 Task: Add Menage A Trois Gold Chardonnay to the cart.
Action: Mouse moved to (699, 271)
Screenshot: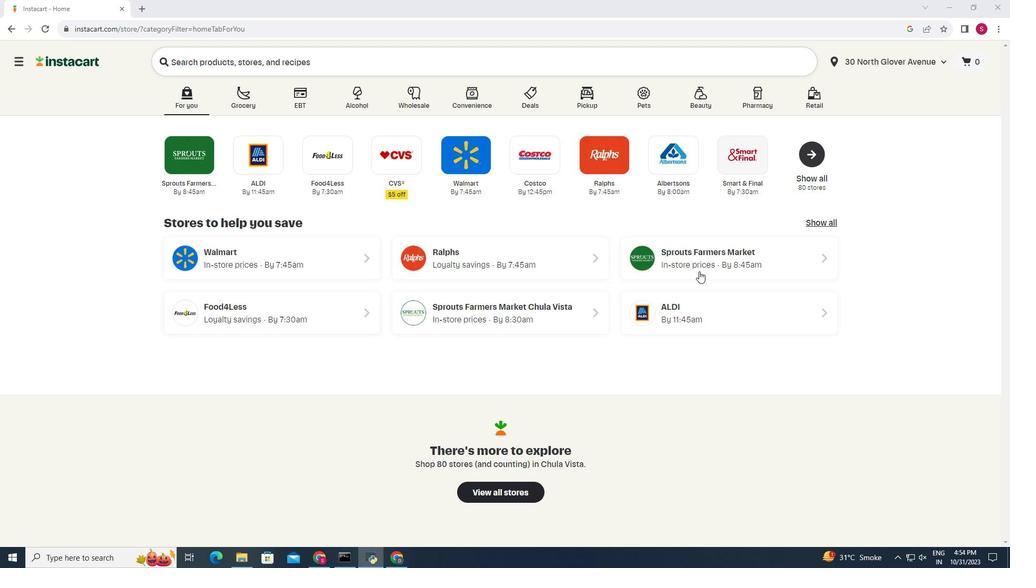 
Action: Mouse pressed left at (699, 271)
Screenshot: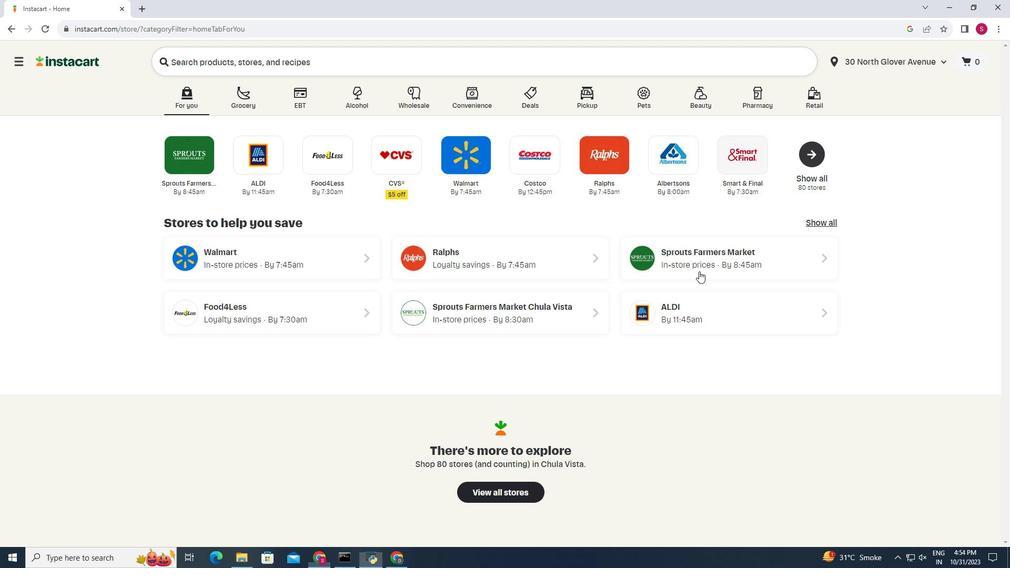
Action: Mouse moved to (19, 503)
Screenshot: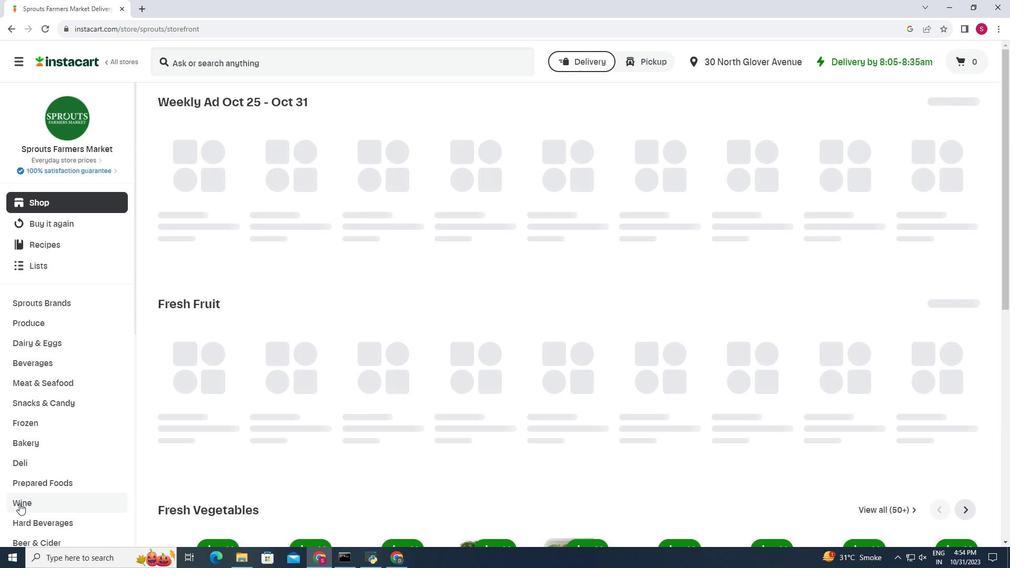
Action: Mouse pressed left at (19, 503)
Screenshot: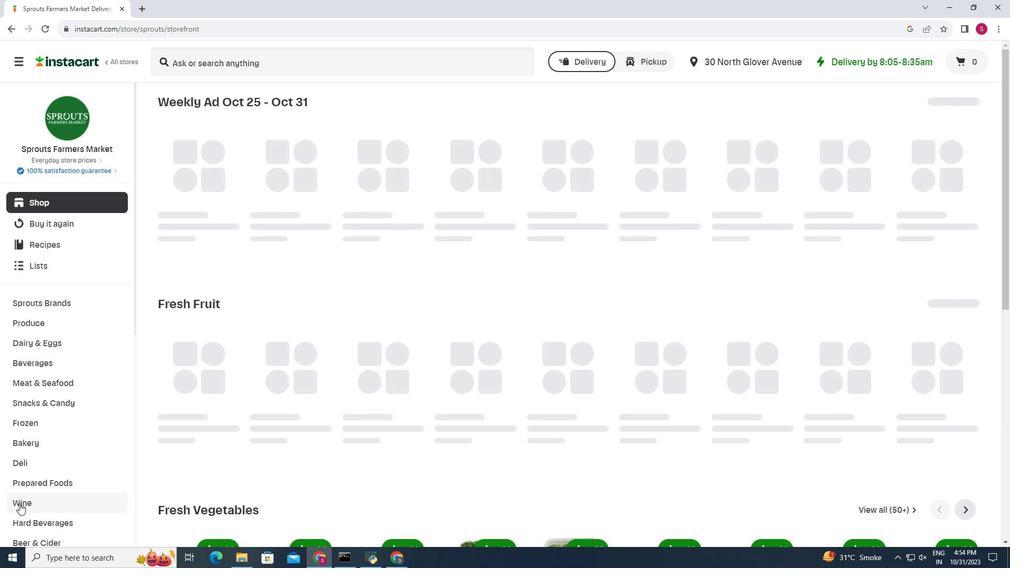 
Action: Mouse moved to (284, 131)
Screenshot: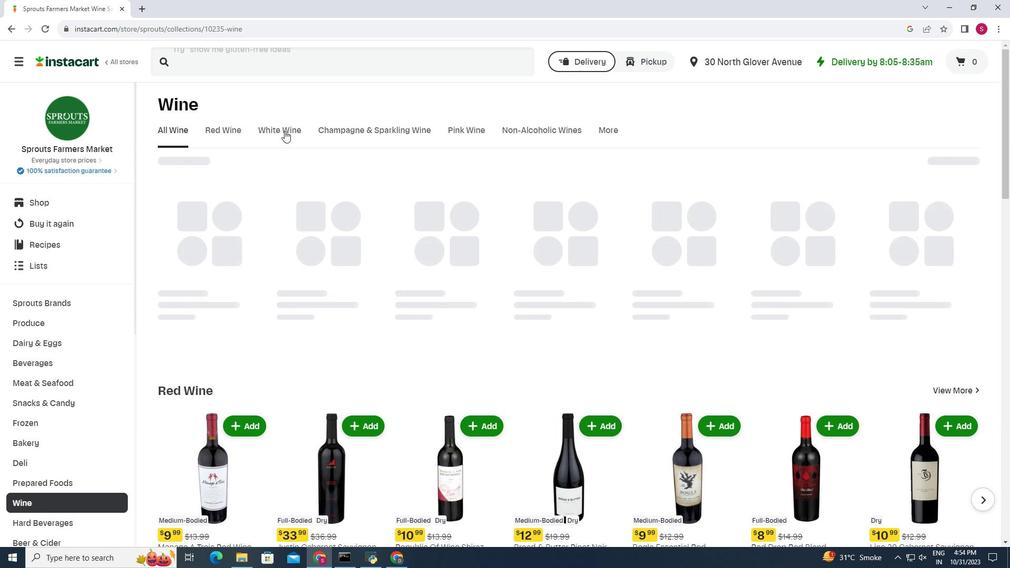 
Action: Mouse pressed left at (284, 131)
Screenshot: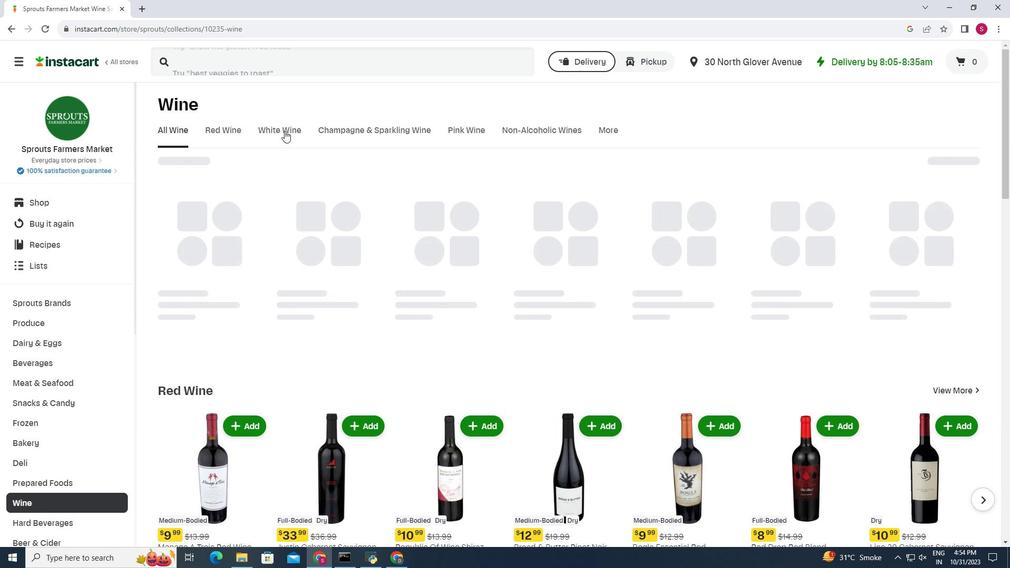 
Action: Mouse moved to (336, 174)
Screenshot: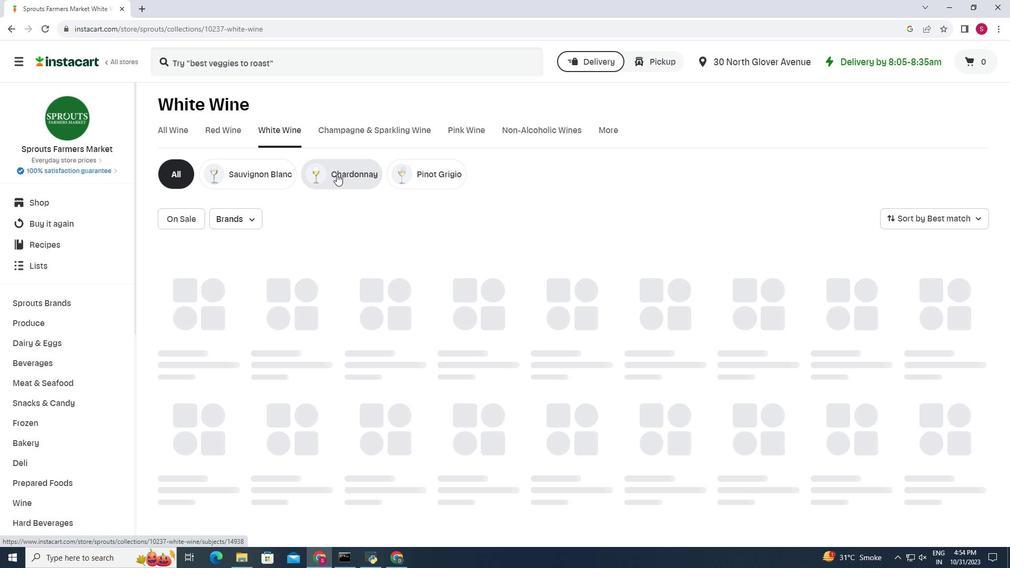 
Action: Mouse pressed left at (336, 174)
Screenshot: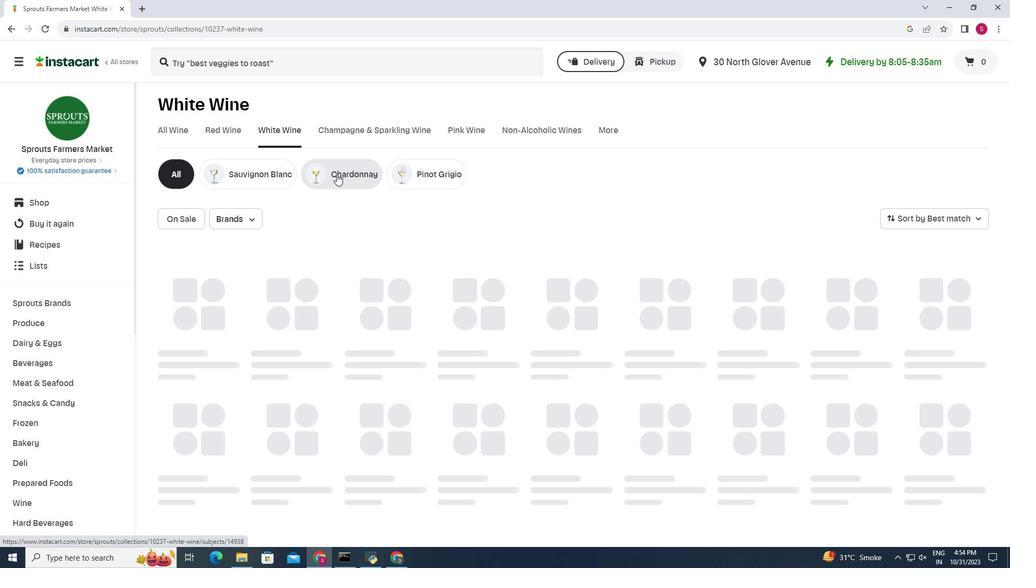 
Action: Mouse moved to (342, 293)
Screenshot: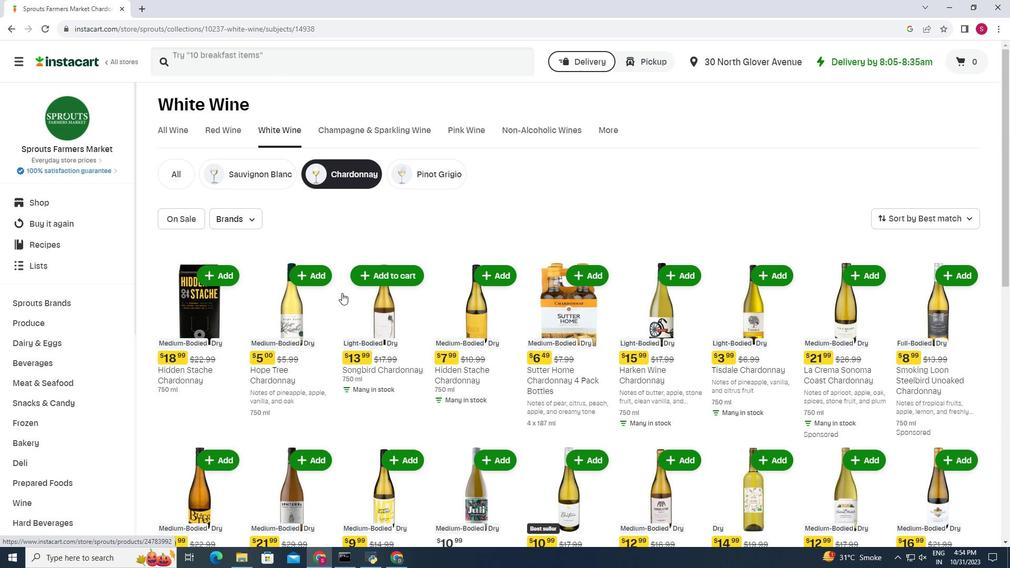 
Action: Mouse scrolled (342, 292) with delta (0, 0)
Screenshot: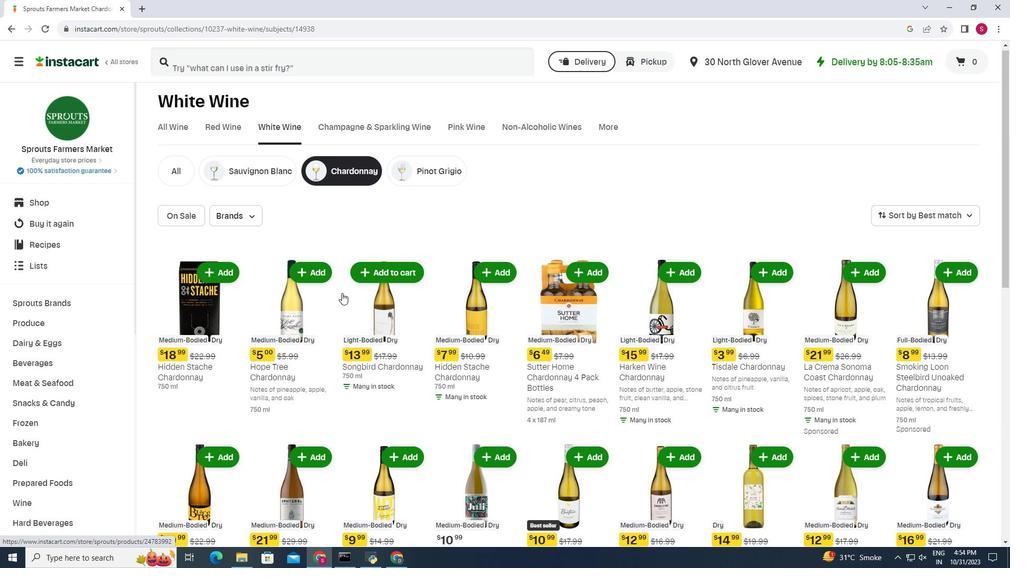 
Action: Mouse moved to (947, 299)
Screenshot: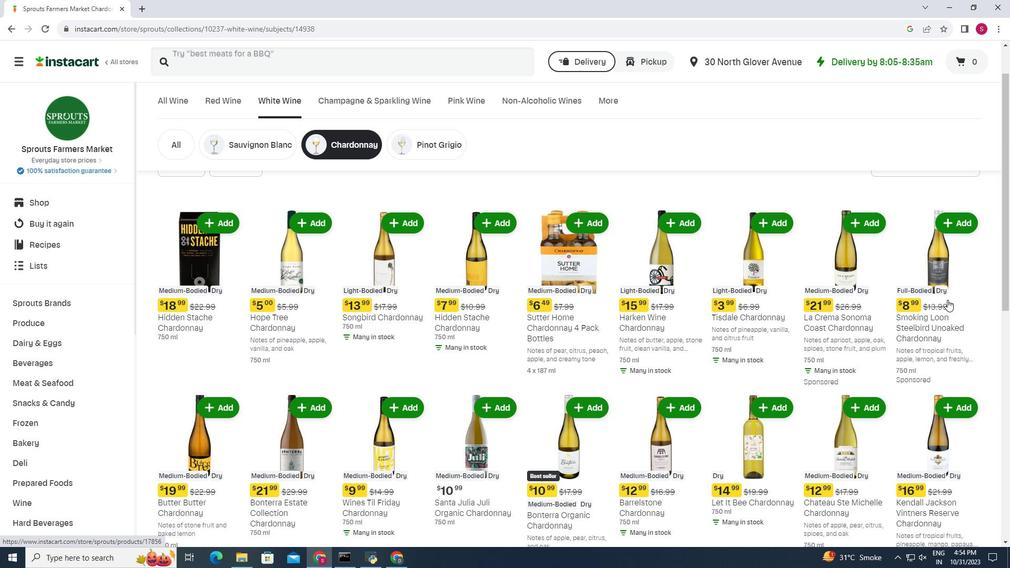 
Action: Mouse scrolled (947, 299) with delta (0, 0)
Screenshot: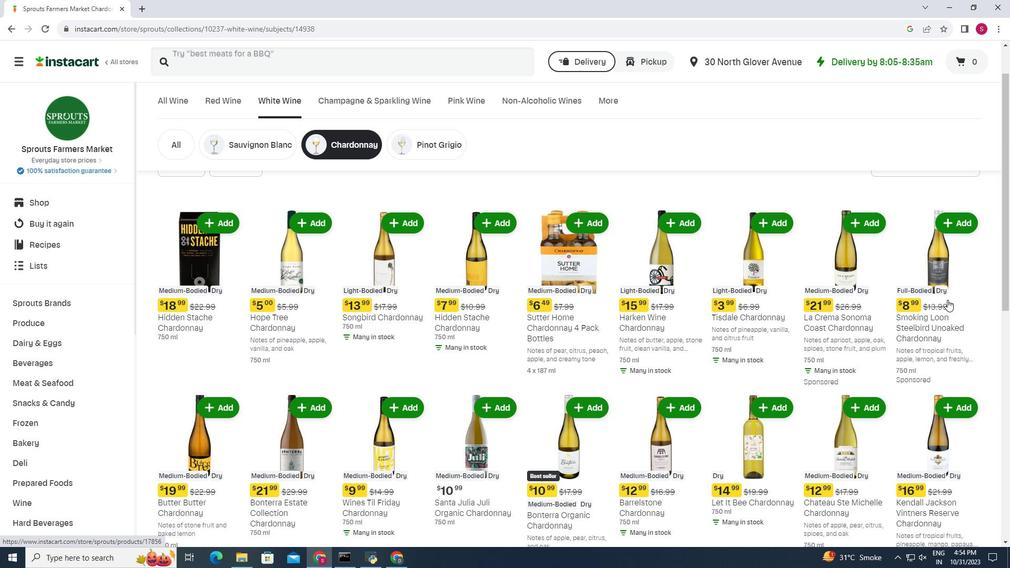 
Action: Mouse scrolled (947, 299) with delta (0, 0)
Screenshot: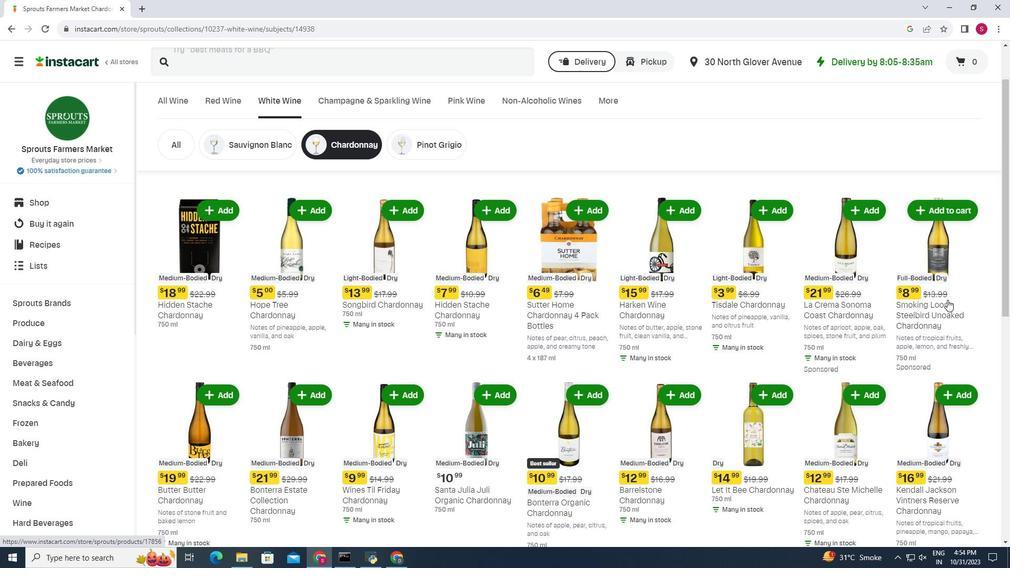 
Action: Mouse scrolled (947, 299) with delta (0, 0)
Screenshot: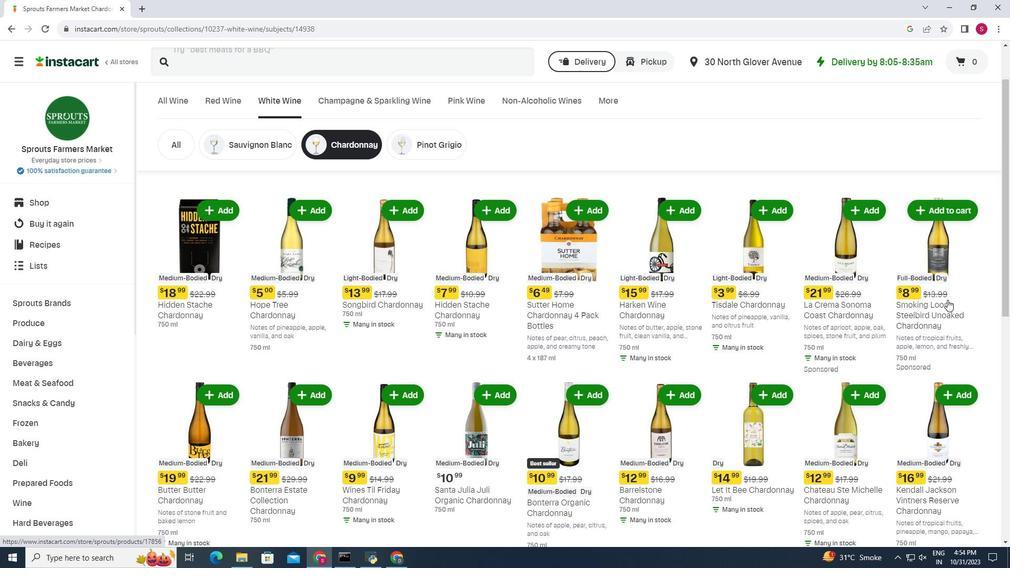 
Action: Mouse moved to (167, 346)
Screenshot: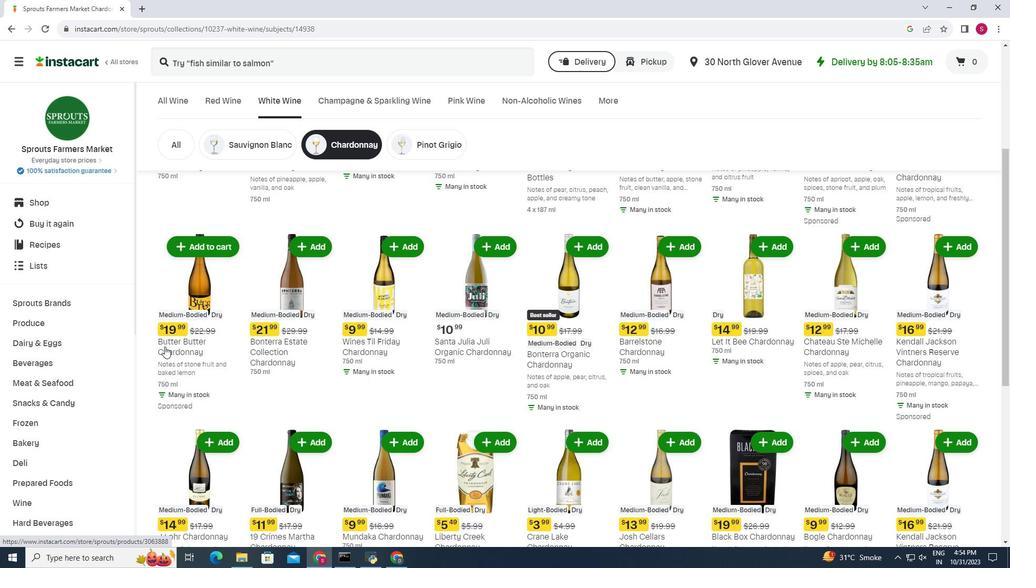 
Action: Mouse scrolled (167, 346) with delta (0, 0)
Screenshot: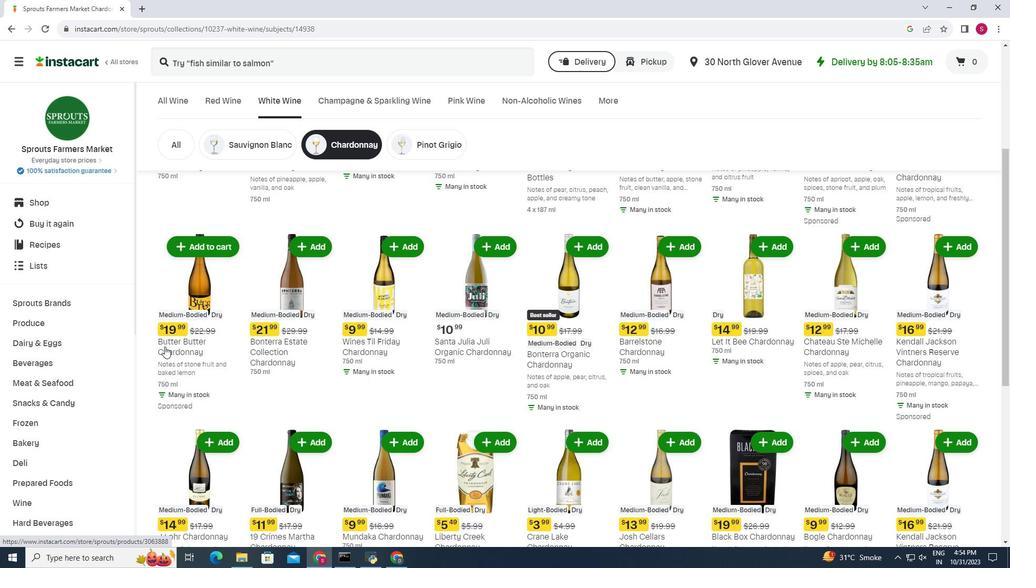 
Action: Mouse moved to (164, 346)
Screenshot: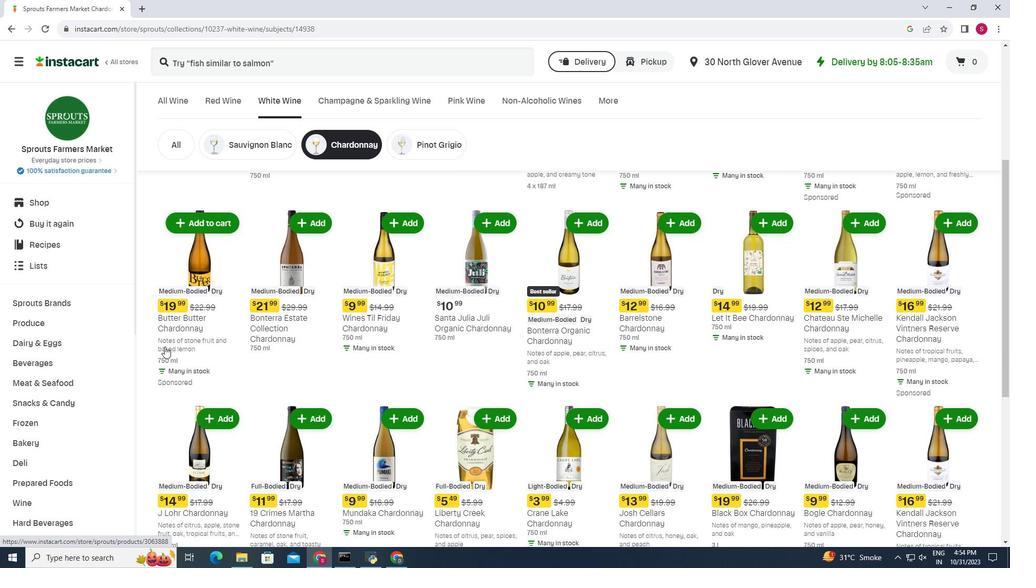 
Action: Mouse scrolled (164, 346) with delta (0, 0)
Screenshot: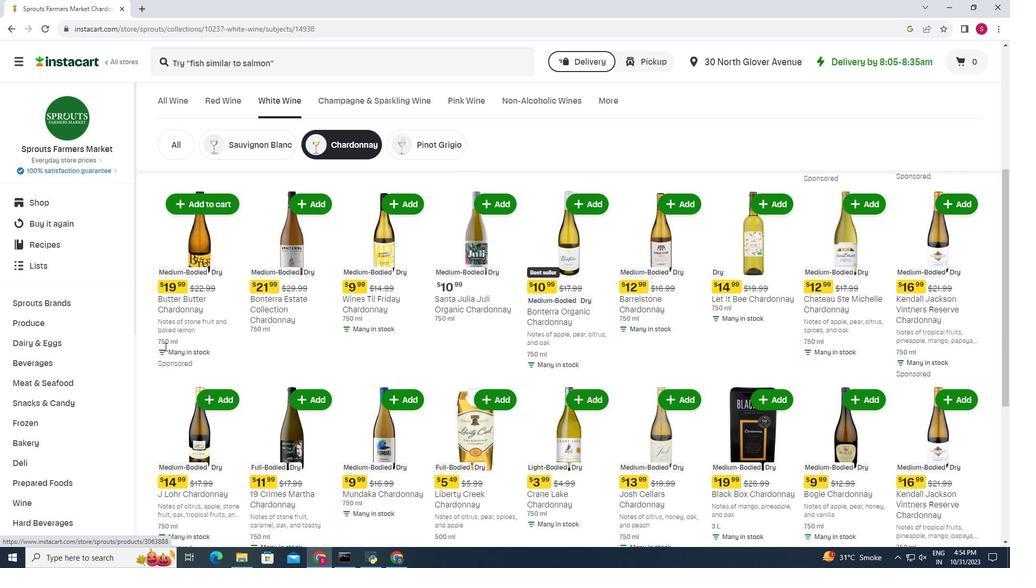 
Action: Mouse moved to (168, 345)
Screenshot: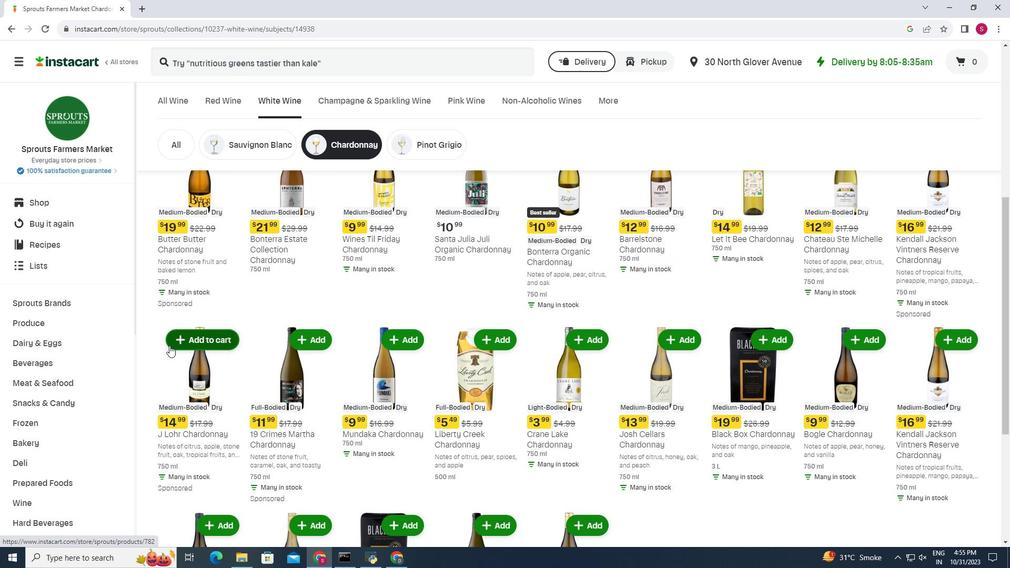 
Action: Mouse scrolled (168, 345) with delta (0, 0)
Screenshot: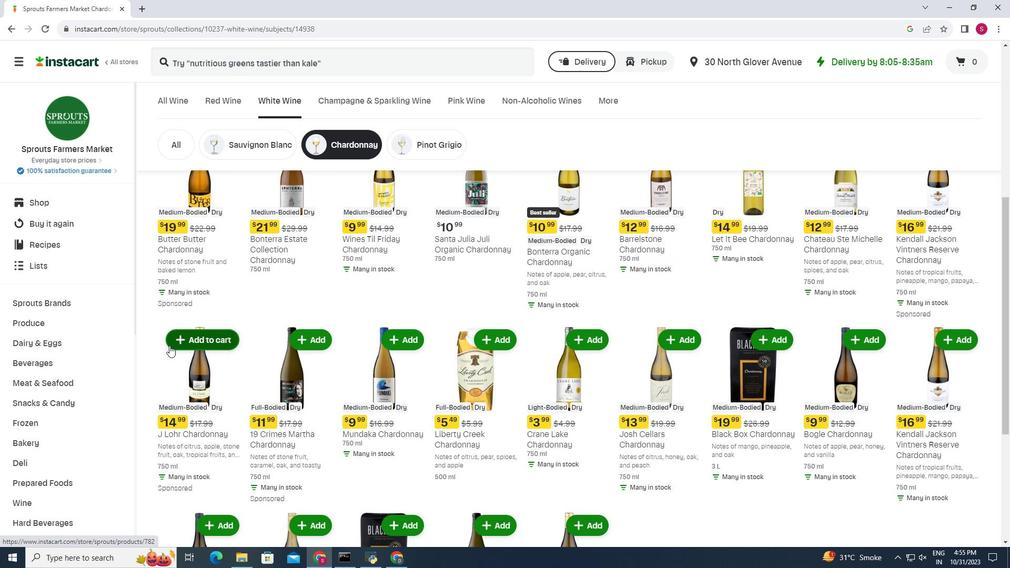 
Action: Mouse moved to (411, 374)
Screenshot: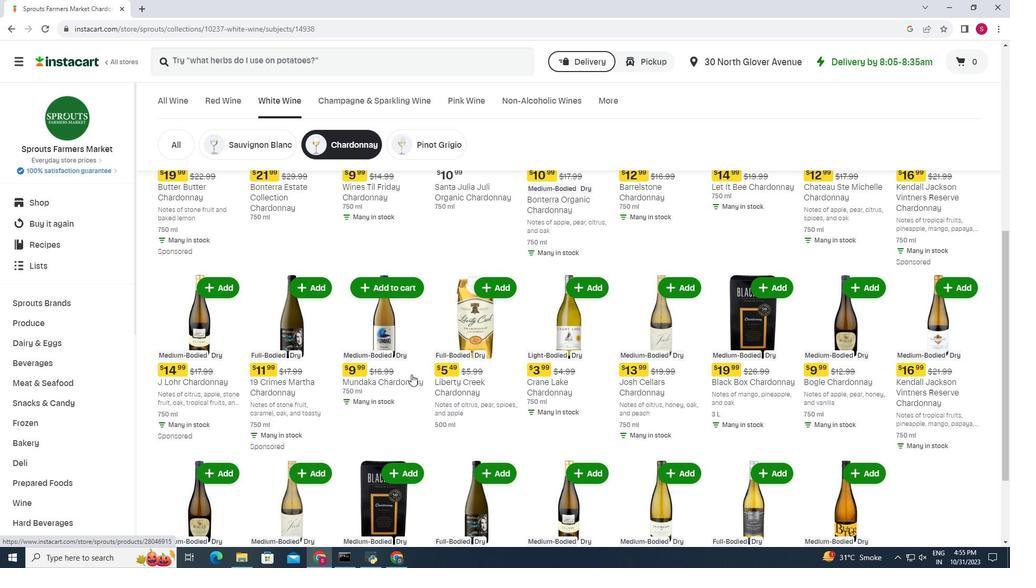 
Action: Mouse scrolled (411, 374) with delta (0, 0)
Screenshot: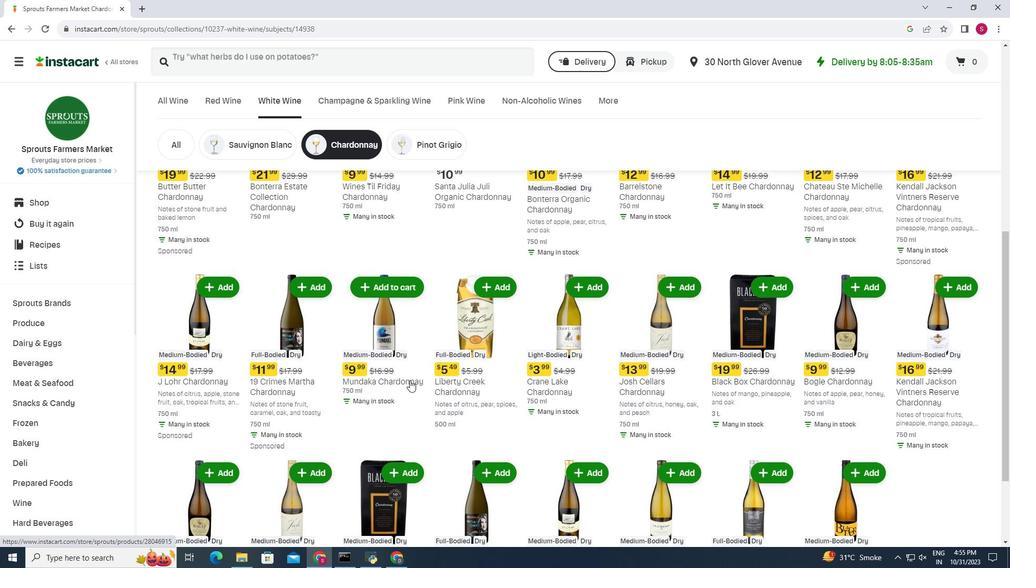 
Action: Mouse moved to (409, 379)
Screenshot: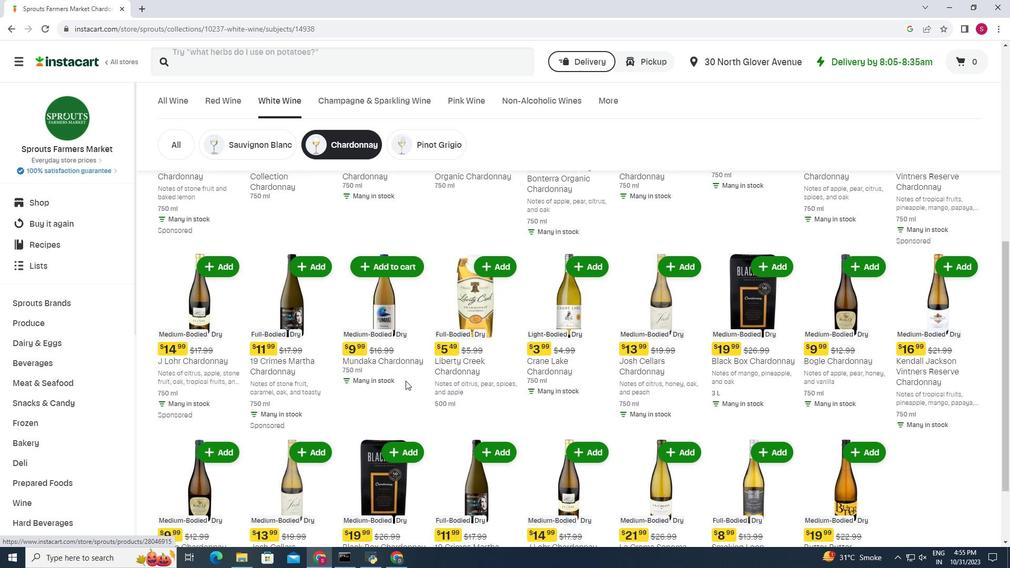 
Action: Mouse scrolled (409, 379) with delta (0, 0)
Screenshot: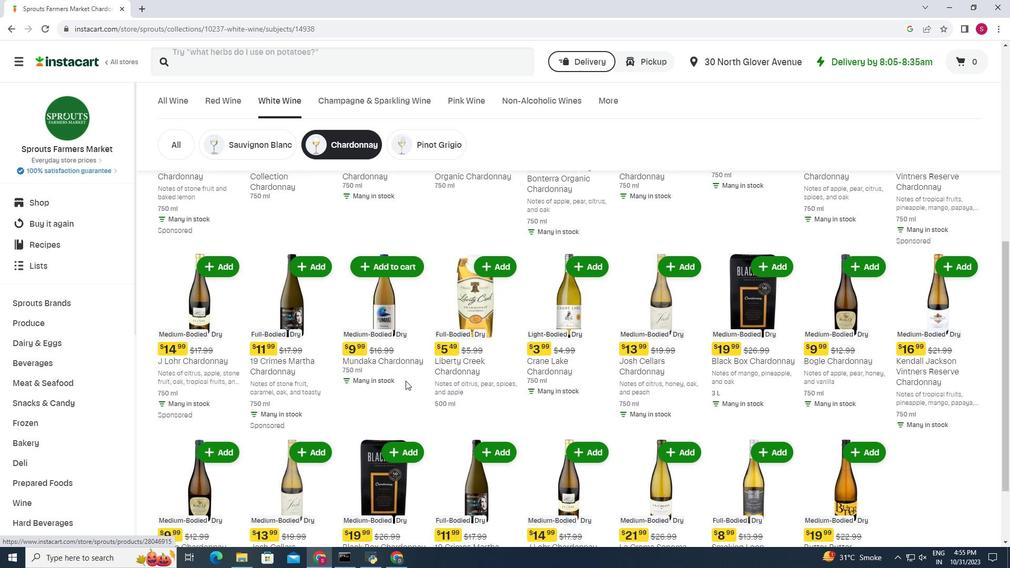 
Action: Mouse moved to (377, 331)
Screenshot: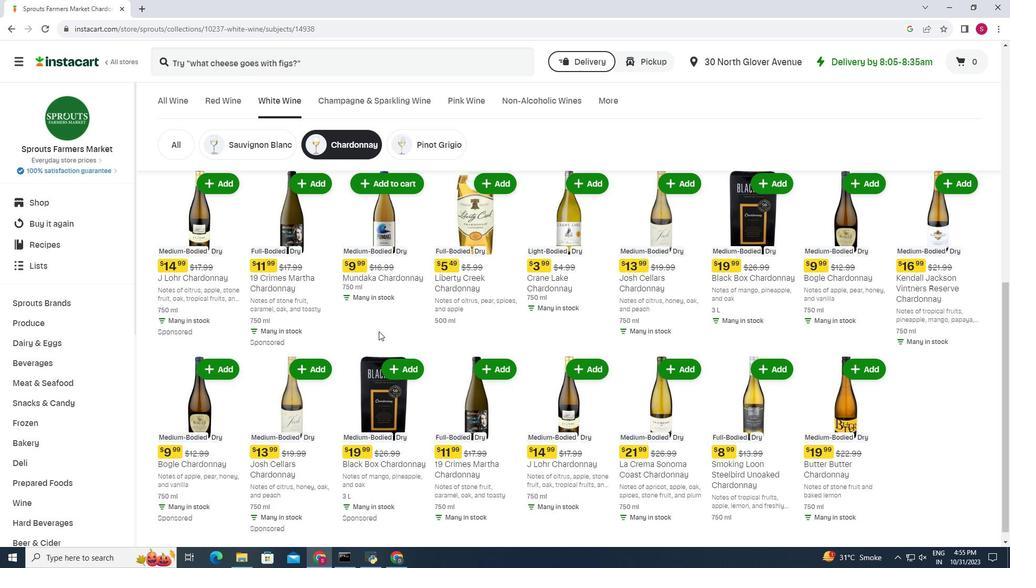 
Action: Mouse scrolled (377, 332) with delta (0, 0)
Screenshot: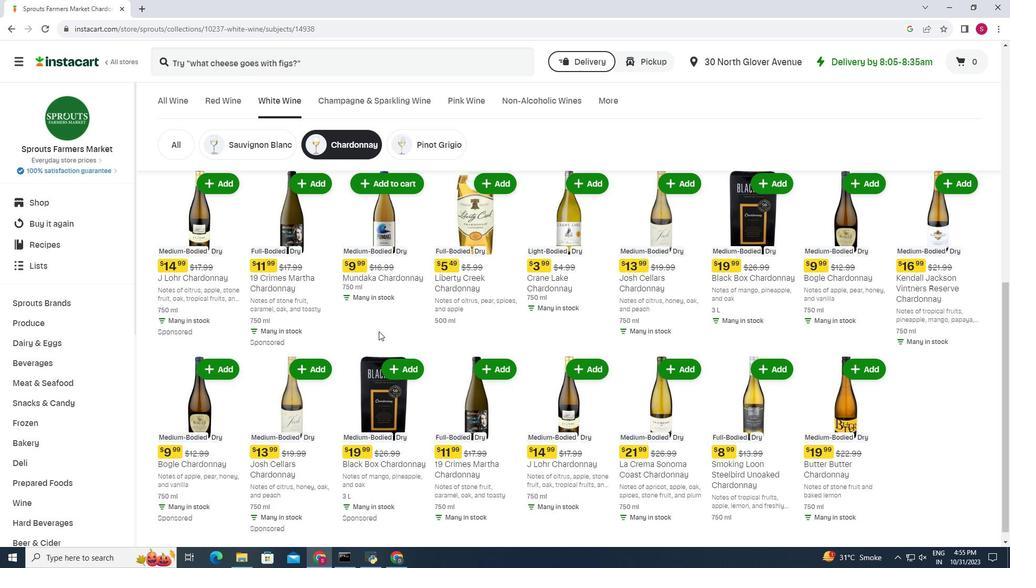 
Action: Mouse moved to (936, 357)
Screenshot: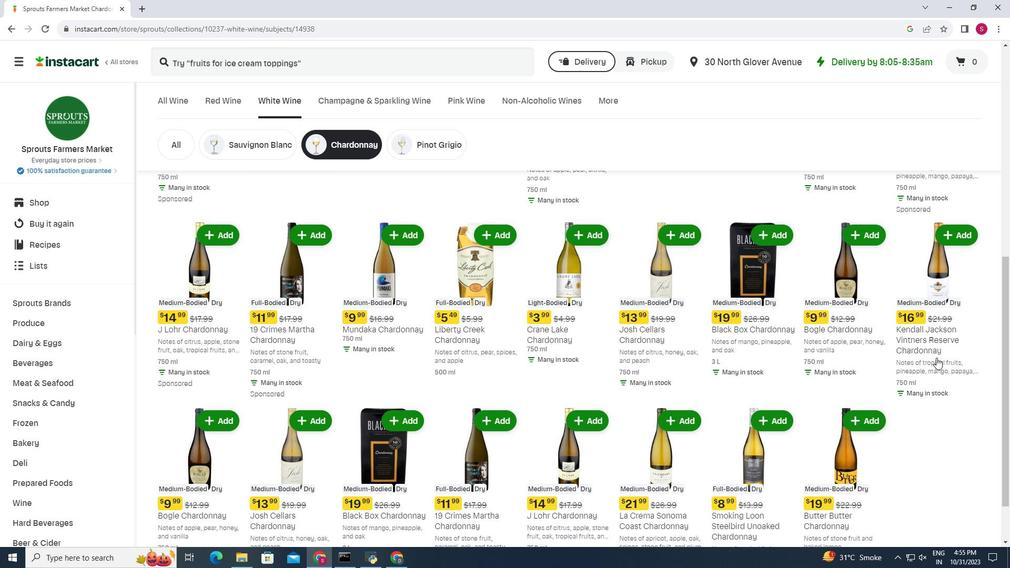 
Action: Mouse scrolled (936, 357) with delta (0, 0)
Screenshot: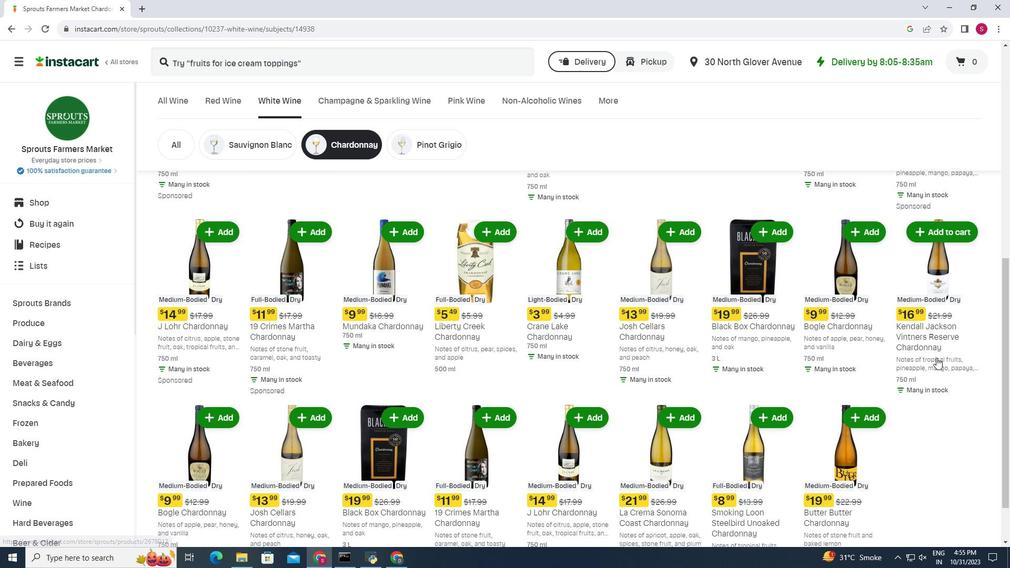 
Action: Mouse moved to (880, 472)
Screenshot: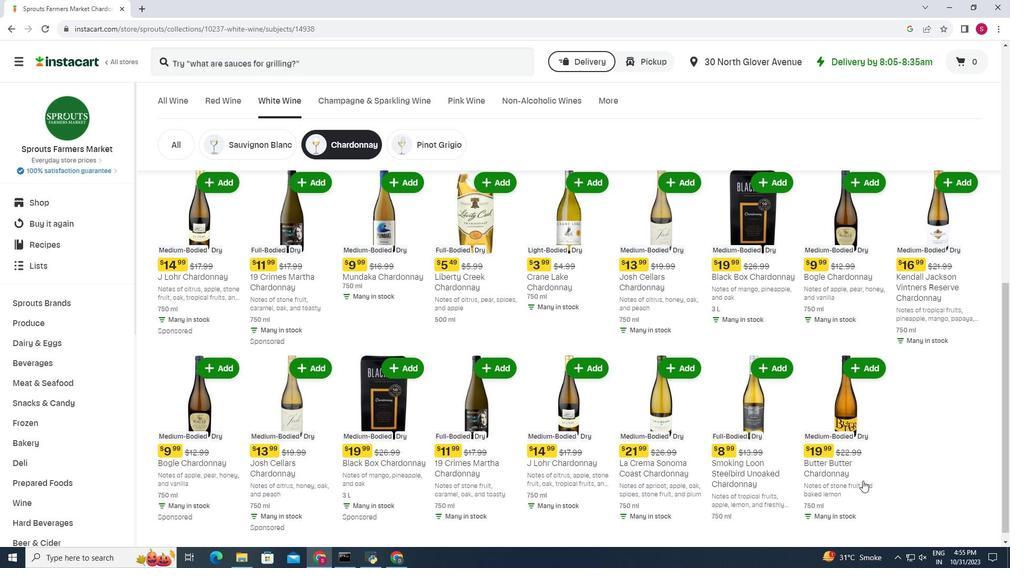 
Action: Mouse scrolled (880, 472) with delta (0, 0)
Screenshot: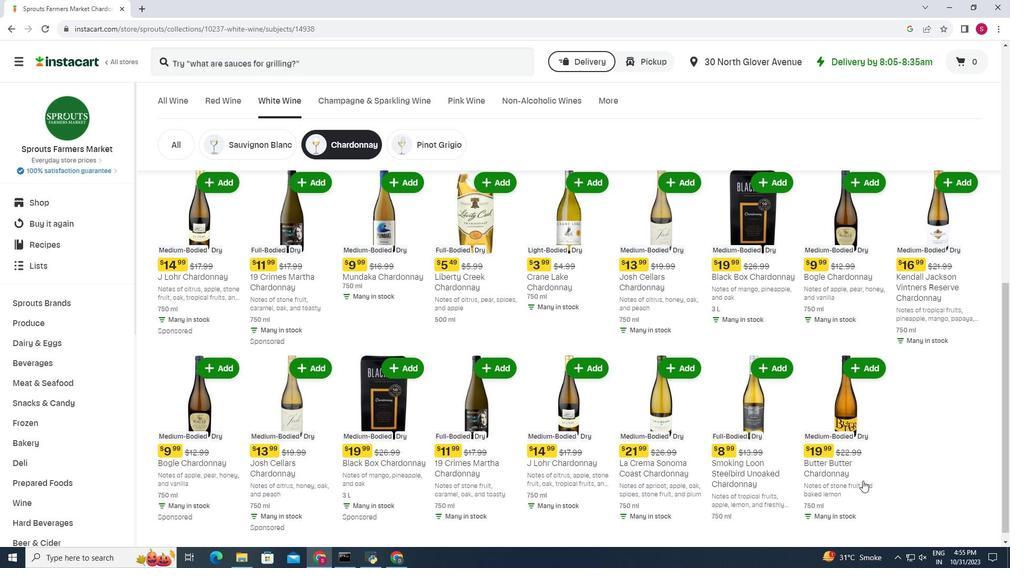 
Action: Mouse moved to (362, 415)
Screenshot: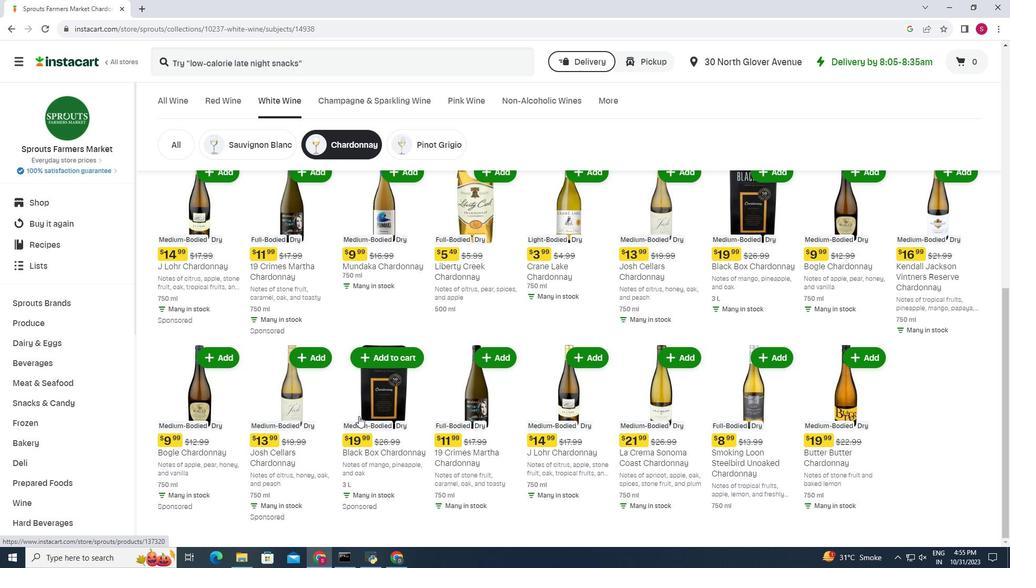 
